 Task: Check the difference between a specific commit and a tag, ignoring whitespace and line-ending changes.
Action: Mouse pressed left at (51, 388)
Screenshot: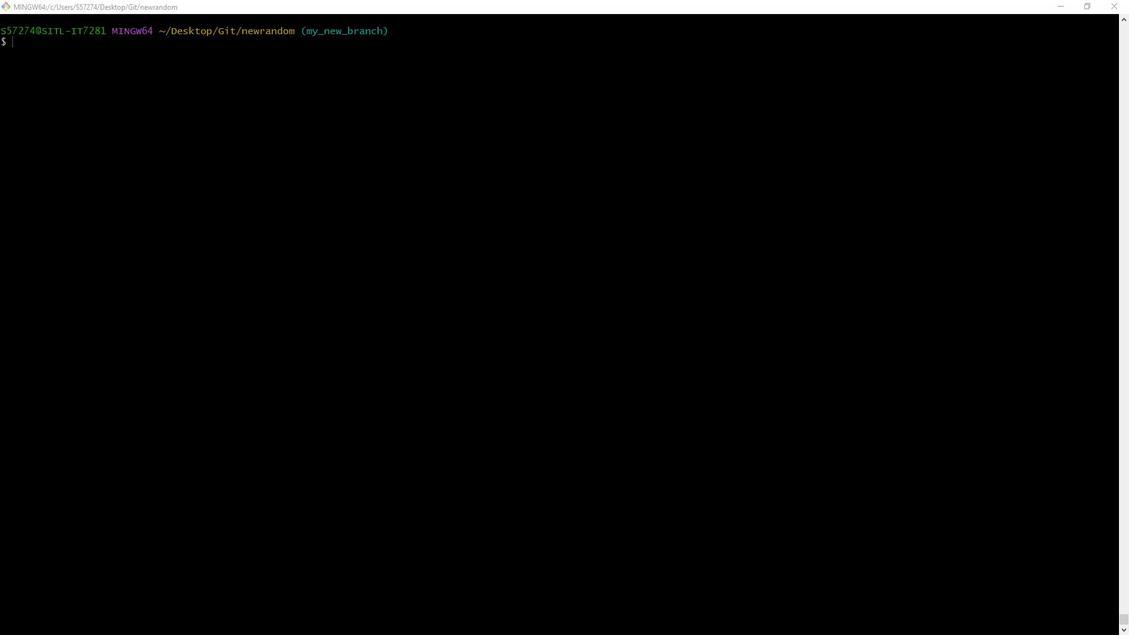 
Action: Mouse moved to (90, 340)
Screenshot: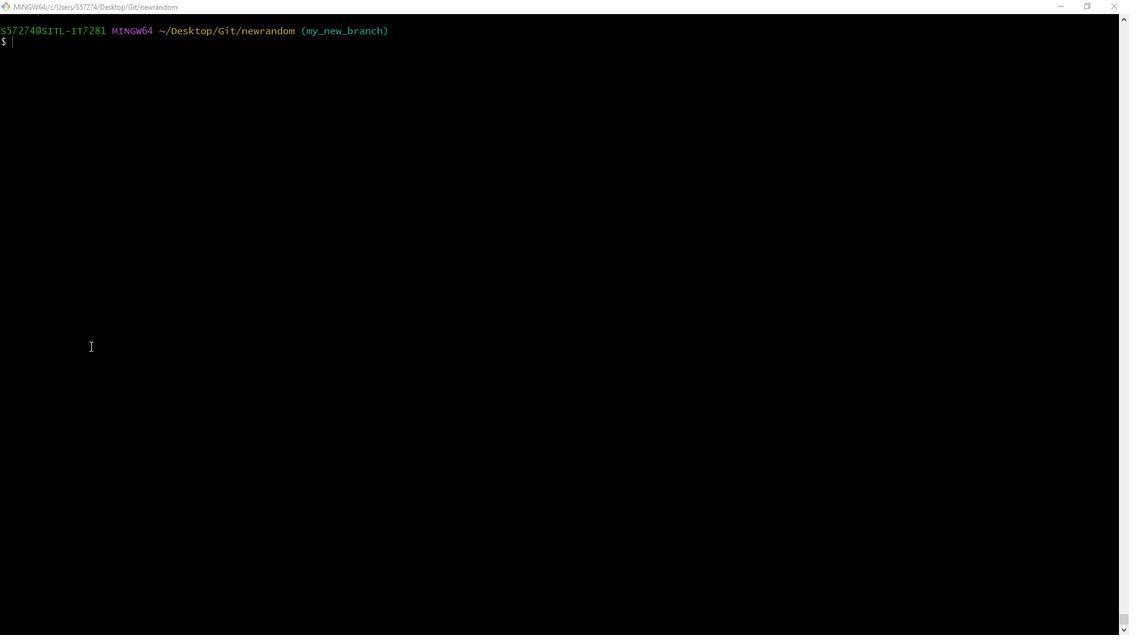 
Action: Mouse pressed left at (90, 340)
Screenshot: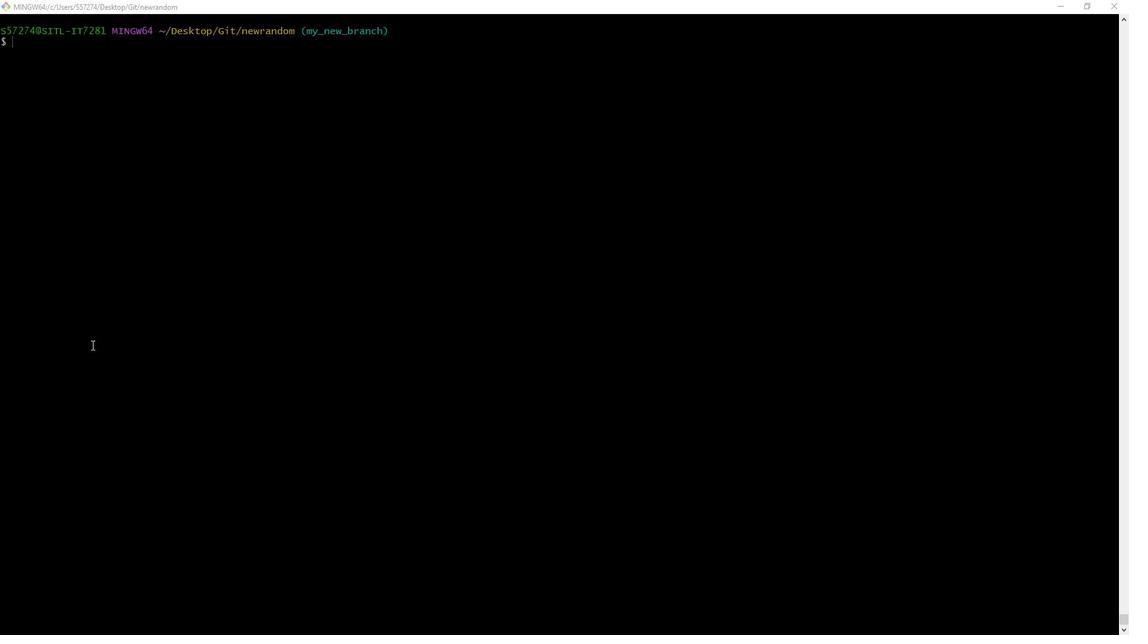 
Action: Key pressed git<Key.space>diff<Key.space>--ignore-all-space<Key.space>--ignore-space-at-eol<Key.space>7a96aea..v2.0<Key.enter><Key.down><Key.down><Key.down><Key.down><Key.down><Key.down><Key.down><Key.down><Key.down><Key.down><Key.down><Key.down><Key.down><Key.down><Key.down><Key.down><Key.down><Key.down><Key.down><Key.down><Key.down><Key.down><Key.down><Key.down><Key.down><Key.down><Key.down><Key.down><Key.down><Key.down><Key.down><Key.down><Key.down><Key.down><Key.down><Key.down><Key.down><Key.down><Key.down><Key.down><Key.down><Key.down><Key.down><Key.down><Key.down><Key.down><Key.down><Key.down><Key.down><Key.down><Key.down><Key.down><Key.down><Key.down><Key.down><Key.down><Key.down><Key.down><Key.down><Key.down><Key.down><Key.down><Key.down><Key.down><Key.down><Key.down><Key.down><Key.down><Key.down><Key.down><Key.down><Key.down><Key.down><Key.down><Key.down><Key.down><Key.down><Key.down><Key.down><Key.down><Key.down><Key.down><Key.down><Key.down><Key.down><Key.down><Key.down><Key.down><Key.down><Key.down><Key.down><Key.down><Key.down><Key.down><Key.down><Key.down><Key.down><Key.down><Key.down><Key.down><Key.down><Key.down><Key.down><Key.down><Key.down><Key.down><Key.down><Key.down><Key.down><Key.down><Key.down><Key.down><Key.down><Key.down><Key.down><Key.down><Key.down><Key.down><Key.down><Key.down><Key.down><Key.down><Key.down><Key.down><Key.down><Key.down><Key.down><Key.down><Key.down><Key.down><Key.down><Key.down><Key.down><Key.down><Key.down><Key.down><Key.down><Key.down><Key.down><Key.down><Key.down><Key.down><Key.down><Key.down><Key.down><Key.down><Key.down><Key.down><Key.down><Key.down><Key.down><Key.down><Key.down><Key.down><Key.down><Key.down><Key.down><Key.down><Key.down><Key.down><Key.down><Key.down><Key.down><Key.down><Key.down><Key.down><Key.down><Key.down><Key.down><Key.down><Key.down><Key.down><Key.down><Key.down><Key.down><Key.down><Key.down><Key.down><Key.down><Key.down><Key.down><Key.down><Key.down><Key.down><Key.down><Key.down><Key.down><Key.down><Key.down><Key.down><Key.down><Key.down><Key.down><Key.down><Key.down><Key.down><Key.down><Key.down><Key.down><Key.down><Key.down><Key.down><Key.down><Key.down><Key.down><Key.down><Key.down><Key.down><Key.down><Key.down><Key.down><Key.down><Key.down><Key.down><Key.down><Key.down><Key.down><Key.down><Key.down><Key.down><Key.down><Key.down><Key.down><Key.down><Key.down><Key.down><Key.down><Key.down><Key.down><Key.down><Key.down><Key.down><Key.down><Key.down><Key.down><Key.down><Key.down><Key.down><Key.down><Key.down><Key.down><Key.down><Key.down><Key.down><Key.down><Key.down><Key.down><Key.down><Key.down><Key.down><Key.down><Key.down><Key.down><Key.down><Key.down><Key.down><Key.down><Key.down><Key.down><Key.down><Key.down><Key.down><Key.down><Key.down><Key.down><Key.down><Key.down><Key.down><Key.down><Key.down><Key.down><Key.down><Key.down><Key.down><Key.down><Key.down><Key.down><Key.down><Key.down><Key.down><Key.down><Key.down><Key.down><Key.down><Key.down><Key.down><Key.down><Key.down><Key.down><Key.down><Key.down><Key.down><Key.down><Key.down><Key.down><Key.down><Key.down><Key.down><Key.down><Key.down><Key.down><Key.down><Key.down><Key.down><Key.down><Key.down><Key.down><Key.down><Key.down><Key.down><Key.down><Key.down><Key.down><Key.down><Key.down><Key.down><Key.down><Key.down><Key.down><Key.down><Key.down><Key.down><Key.down><Key.down><Key.down><Key.down><Key.down><Key.down><Key.down><Key.down><Key.down><Key.down><Key.down><Key.down><Key.down><Key.down><Key.down><Key.down><Key.down><Key.down><Key.down><Key.down><Key.down><Key.down><Key.down><Key.down><Key.down><Key.down><Key.down><Key.down><Key.down><Key.down><Key.down><Key.down><Key.down><Key.down><Key.down><Key.down><Key.down><Key.down><Key.down><Key.down><Key.down><Key.down><Key.down><Key.down><Key.down><Key.down><Key.down><Key.down><Key.down><Key.down><Key.down><Key.down><Key.down><Key.down><Key.down><Key.down><Key.down><Key.down><Key.down><Key.down><Key.down><Key.down><Key.down><Key.down><Key.down><Key.down><Key.down><Key.down><Key.down><Key.down><Key.down><Key.down><Key.down><Key.down><Key.down><Key.down><Key.down><Key.down><Key.down><Key.down><Key.down><Key.down><Key.down><Key.down><Key.down><Key.down><Key.down><Key.down><Key.down><Key.down><Key.down><Key.down><Key.down><Key.down><Key.down><Key.down><Key.down><Key.down><Key.down><Key.down><Key.down><Key.down><Key.down><Key.down><Key.down><Key.down><Key.down><Key.down><Key.down><Key.down><Key.down><Key.down><Key.down><Key.down><Key.down><Key.down><Key.down><Key.down><Key.down><Key.down><Key.down><Key.down><Key.down><Key.down><Key.down><Key.down><Key.down><Key.down><Key.down><Key.down><Key.down><Key.down><Key.down><Key.down><Key.down><Key.down><Key.down><Key.down><Key.down><Key.down><Key.down><Key.down><Key.down><Key.down><Key.down><Key.down><Key.down><Key.down><Key.down><Key.down><Key.down><Key.down><Key.down><Key.down><Key.down><Key.down><Key.down><Key.down><Key.down><Key.down><Key.down><Key.down><Key.down><Key.down><Key.down><Key.down><Key.down><Key.down><Key.down><Key.down><Key.down><Key.down><Key.down><Key.down><Key.down><Key.down><Key.down><Key.down><Key.down><Key.down><Key.down><Key.down><Key.down><Key.down><Key.down><Key.down><Key.down><Key.down><Key.down><Key.down><Key.down><Key.down><Key.down><Key.down><Key.down><Key.down><Key.down><Key.down><Key.down><Key.down><Key.down><Key.down><Key.down><Key.down><Key.down><Key.down><Key.down><Key.down><Key.down><Key.down><Key.down><Key.down><Key.down><Key.down><Key.down><Key.down><Key.down><Key.down><Key.down><Key.down><Key.down><Key.down><Key.down><Key.down><Key.down><Key.down><Key.down><Key.down><Key.down><Key.down><Key.down><Key.down><Key.down><Key.down><Key.down><Key.down><Key.down><Key.down><Key.down><Key.down><Key.down><Key.down><Key.down><Key.down><Key.down><Key.down><Key.down><Key.down><Key.down><Key.down><Key.down><Key.down><Key.down><Key.down><Key.down><Key.down><Key.down><Key.down><Key.down><Key.down><Key.down><Key.down><Key.down><Key.down><Key.down><Key.down><Key.down><Key.down><Key.down><Key.down><Key.down><Key.down><Key.down><Key.down><Key.down><Key.down><Key.down><Key.down><Key.down><Key.down><Key.down><Key.down><Key.down><Key.down><Key.down><Key.down><Key.down><Key.down><Key.down><Key.down><Key.down><Key.down><Key.down><Key.down><Key.down><Key.down><Key.down><Key.down><Key.down><Key.down><Key.down><Key.down><Key.down><Key.down><Key.down><Key.down><Key.down><Key.down><Key.down><Key.down><Key.down><Key.down><Key.down><Key.down><Key.down><Key.down><Key.down><Key.down><Key.down><Key.down><Key.down><Key.down><Key.down><Key.down><Key.down><Key.down><Key.down><Key.down><Key.down><Key.down><Key.down><Key.down><Key.down><Key.down><Key.down><Key.down><Key.down><Key.down><Key.down><Key.down><Key.down><Key.down><Key.down><Key.down><Key.down><Key.down><Key.down><Key.down><Key.down><Key.down><Key.down><Key.down><Key.down><Key.down><Key.down><Key.down><Key.down><Key.down><Key.down><Key.down><Key.down><Key.down><Key.down><Key.down><Key.down><Key.down><Key.down><Key.down><Key.down><Key.down><Key.down><Key.down><Key.down><Key.down><Key.down><Key.down><Key.down><Key.down><Key.down><Key.down>q
Screenshot: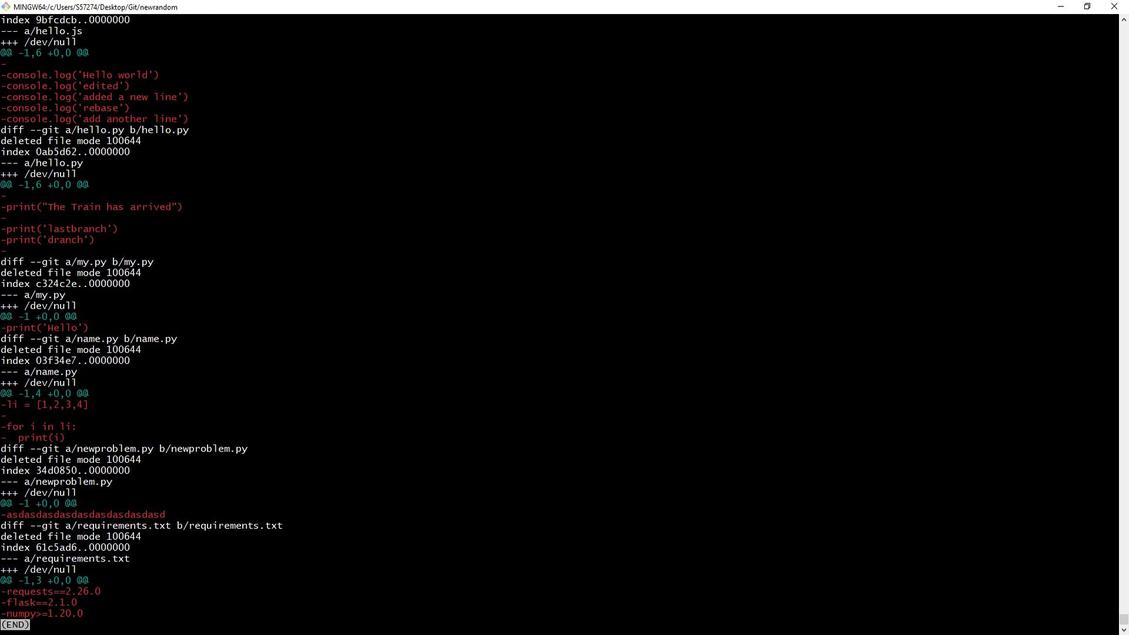 
Action: Mouse moved to (66, 348)
Screenshot: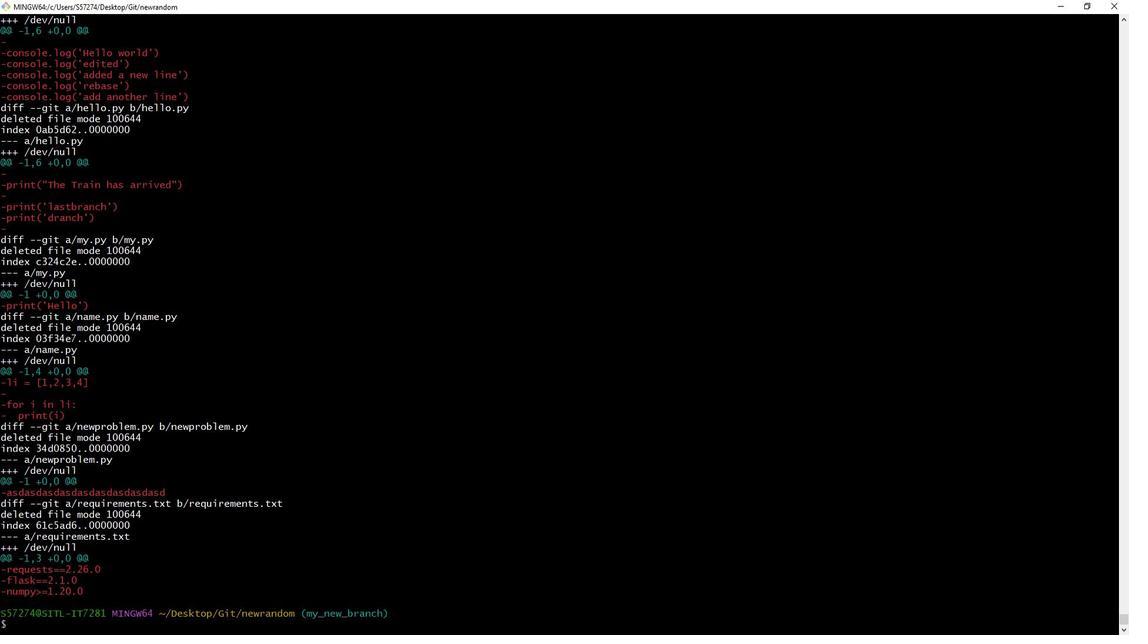 
Action: Mouse pressed left at (66, 348)
Screenshot: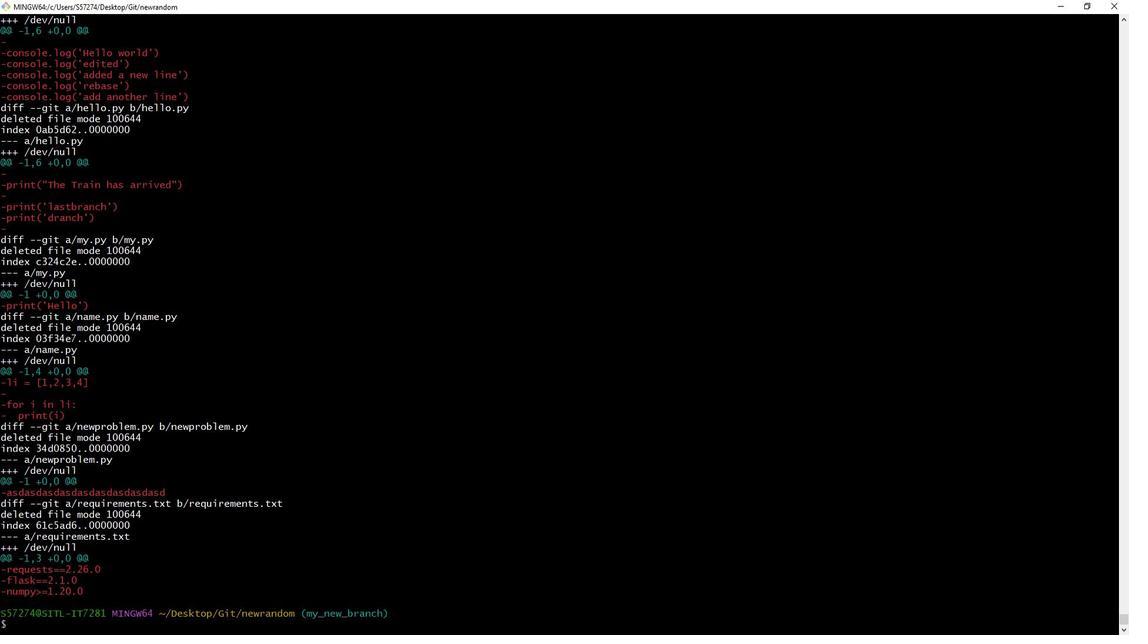 
